 Task: For heading Calibri with Bold.  font size for heading24,  'Change the font style of data to'Bell MT.  and font size to 16,  Change the alignment of both headline & data to Align middle & Align Center.  In the sheet  Excel Worksheet Workbook Spreadsheet Sheet
Action: Mouse moved to (22, 114)
Screenshot: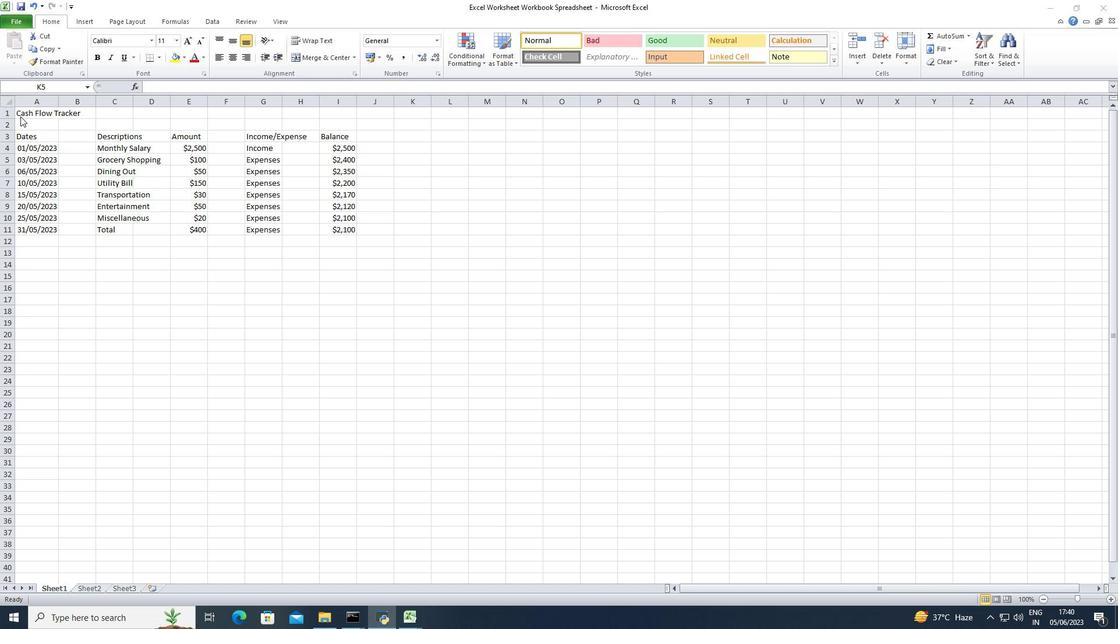 
Action: Mouse pressed left at (22, 114)
Screenshot: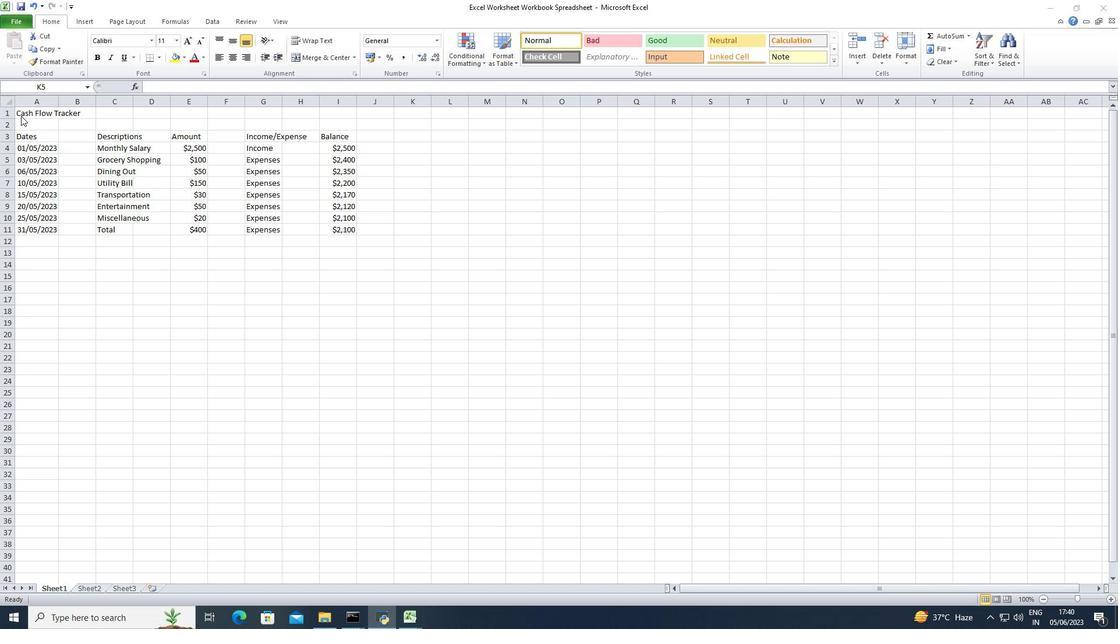 
Action: Mouse moved to (23, 114)
Screenshot: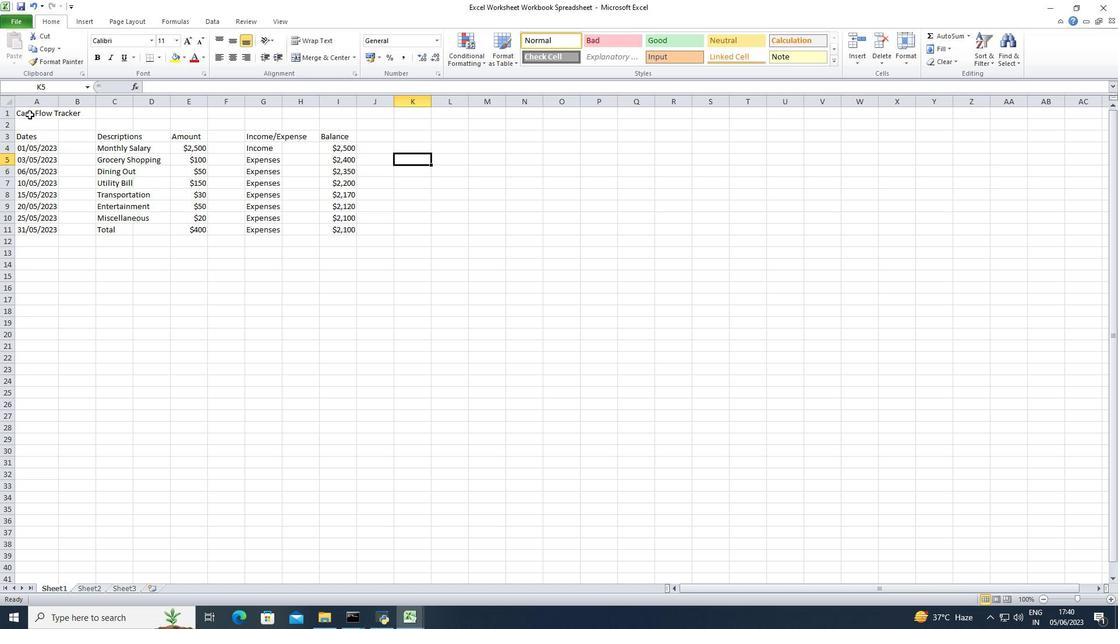 
Action: Mouse pressed left at (23, 114)
Screenshot: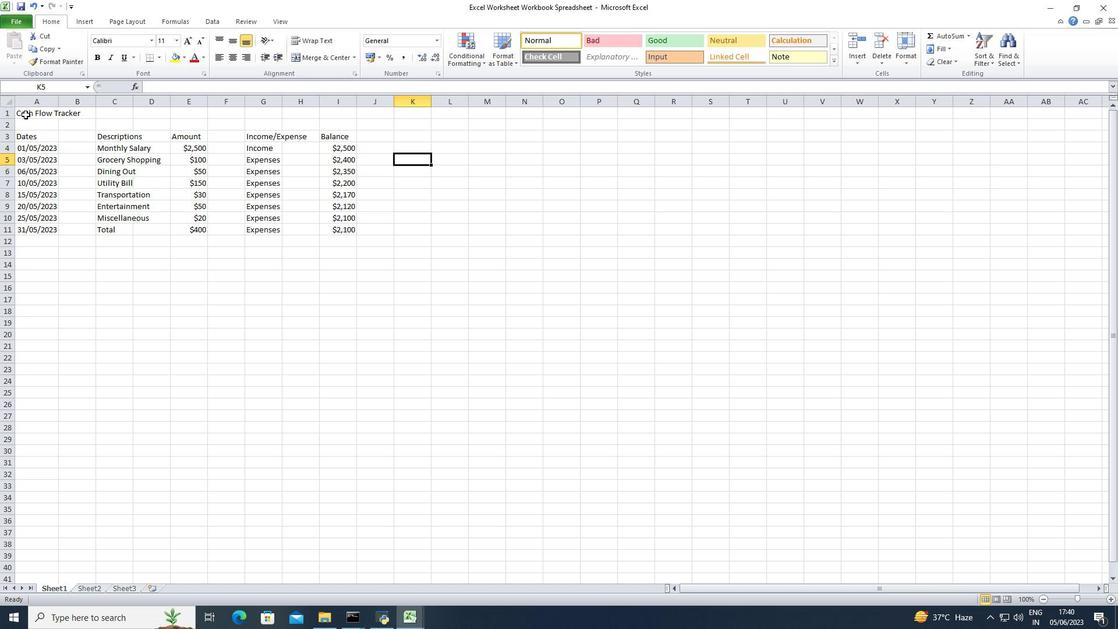 
Action: Mouse moved to (127, 43)
Screenshot: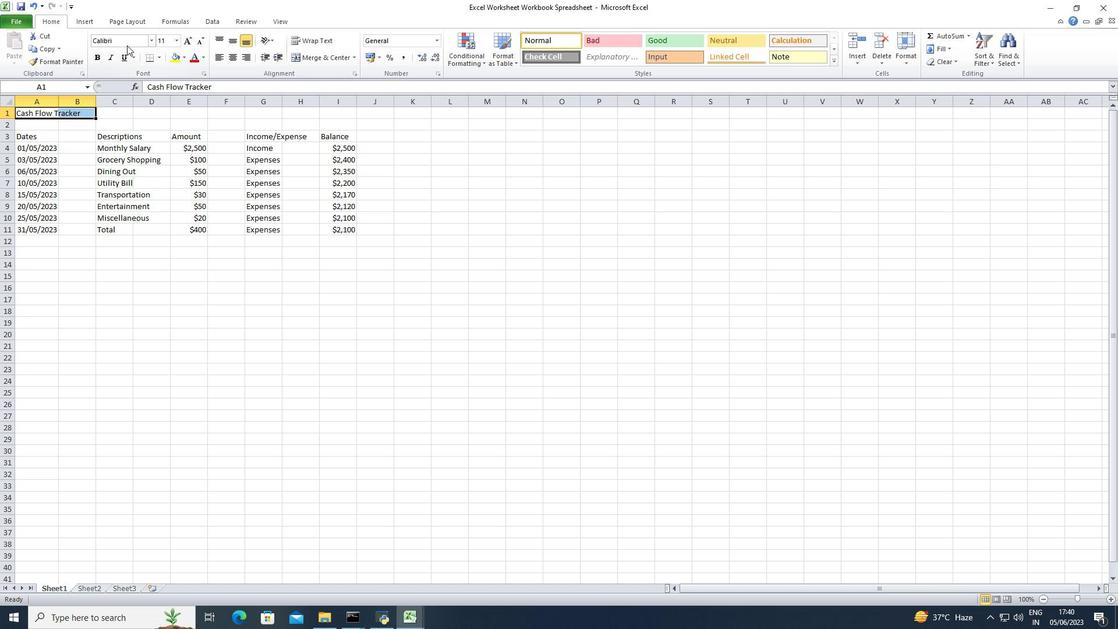 
Action: Mouse pressed left at (127, 43)
Screenshot: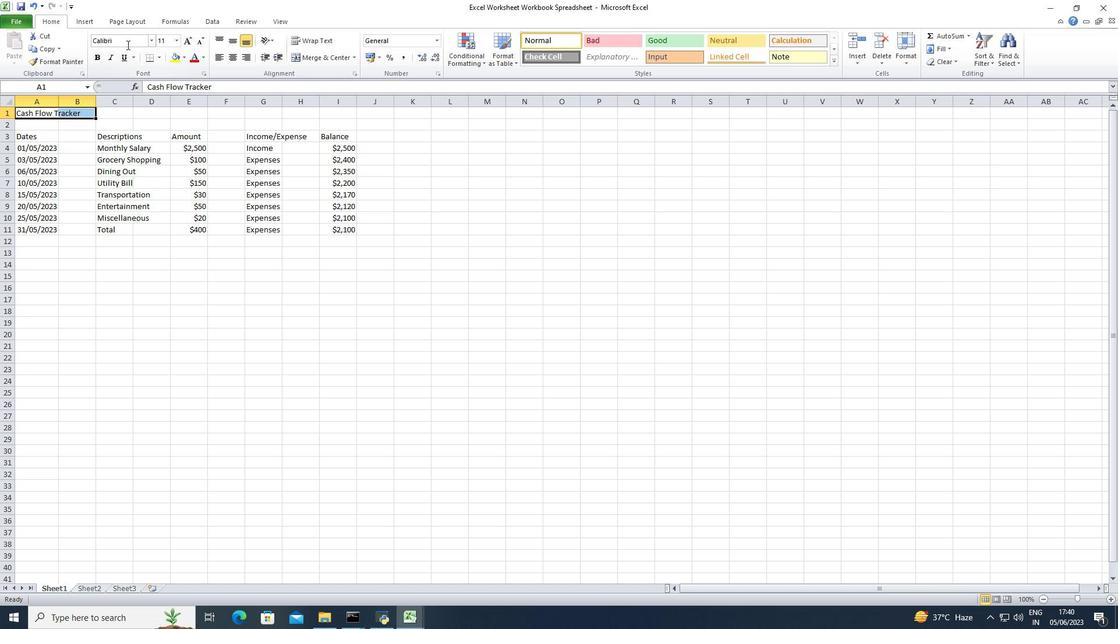 
Action: Key pressed <Key.enter>
Screenshot: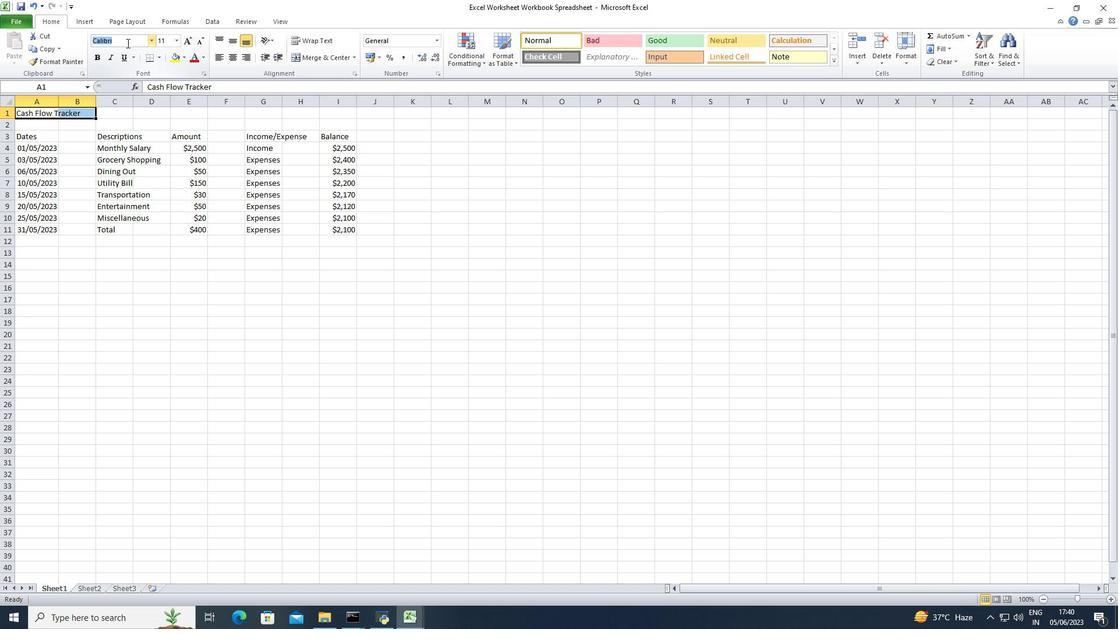 
Action: Mouse moved to (96, 63)
Screenshot: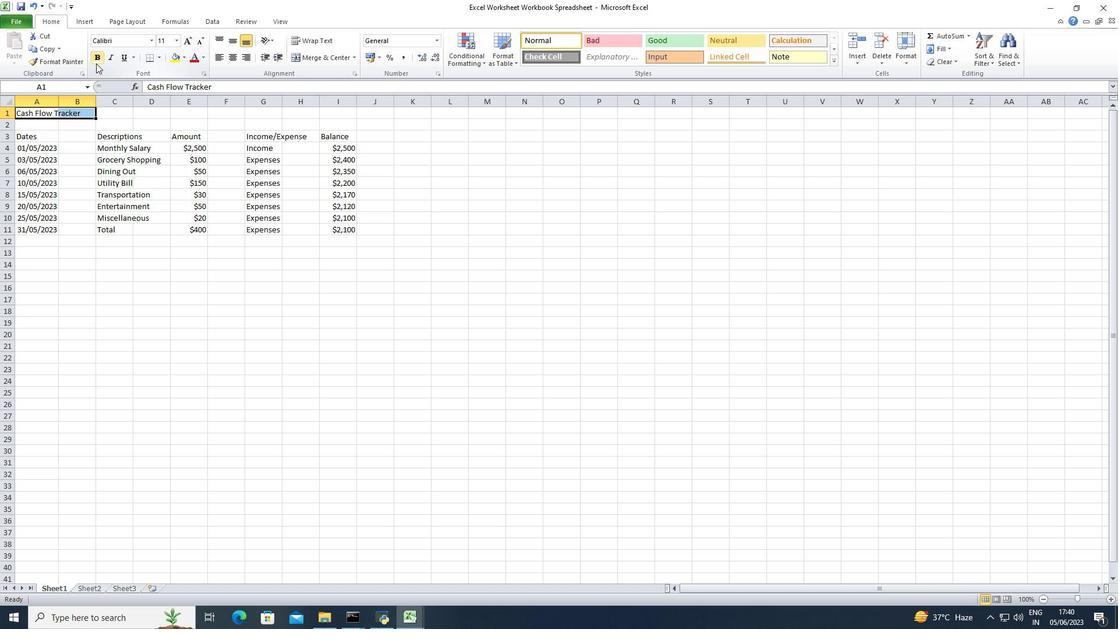 
Action: Mouse pressed left at (96, 63)
Screenshot: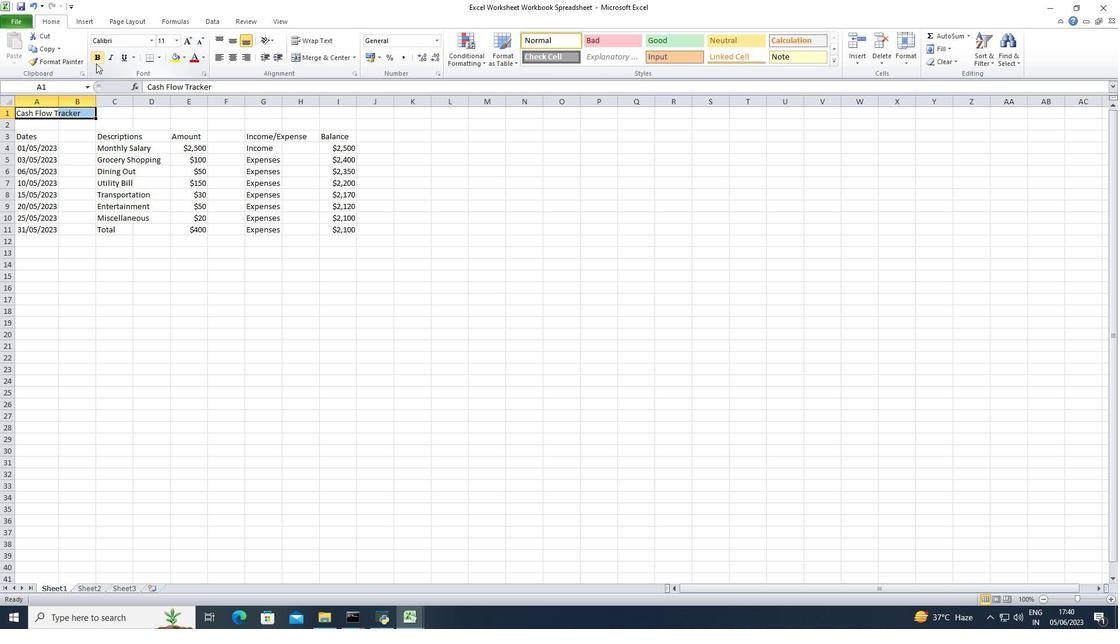 
Action: Mouse moved to (178, 43)
Screenshot: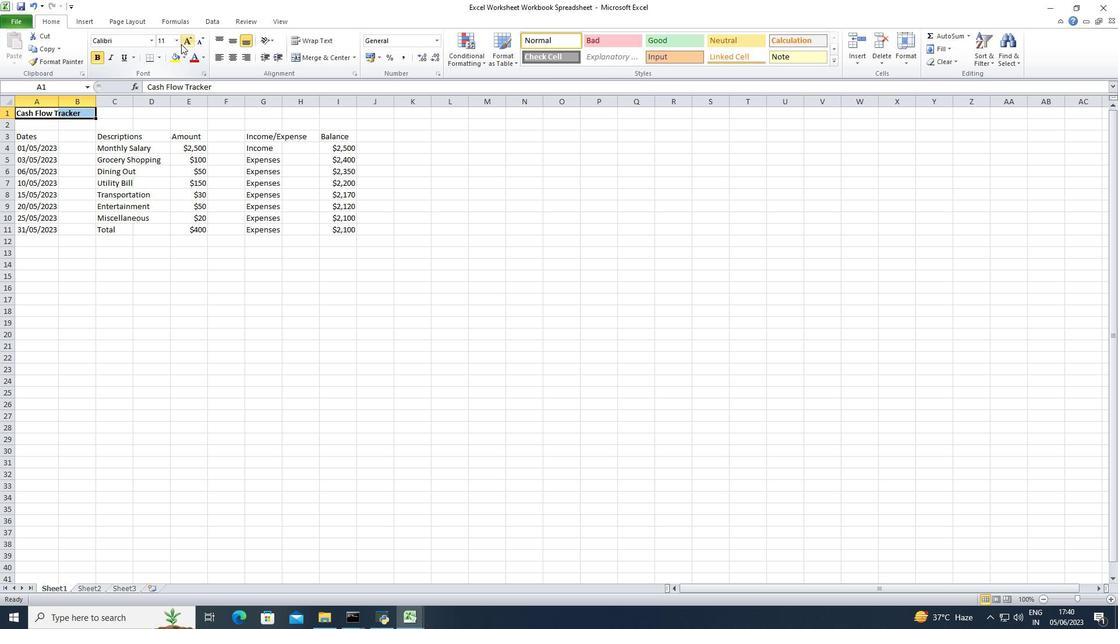 
Action: Mouse pressed left at (178, 43)
Screenshot: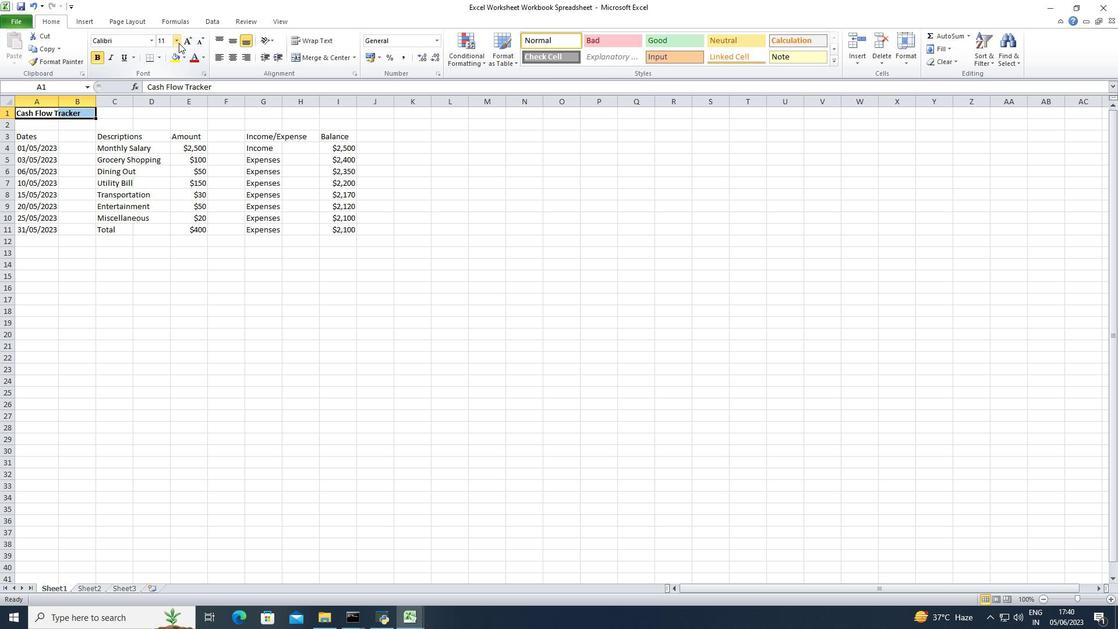 
Action: Mouse moved to (164, 150)
Screenshot: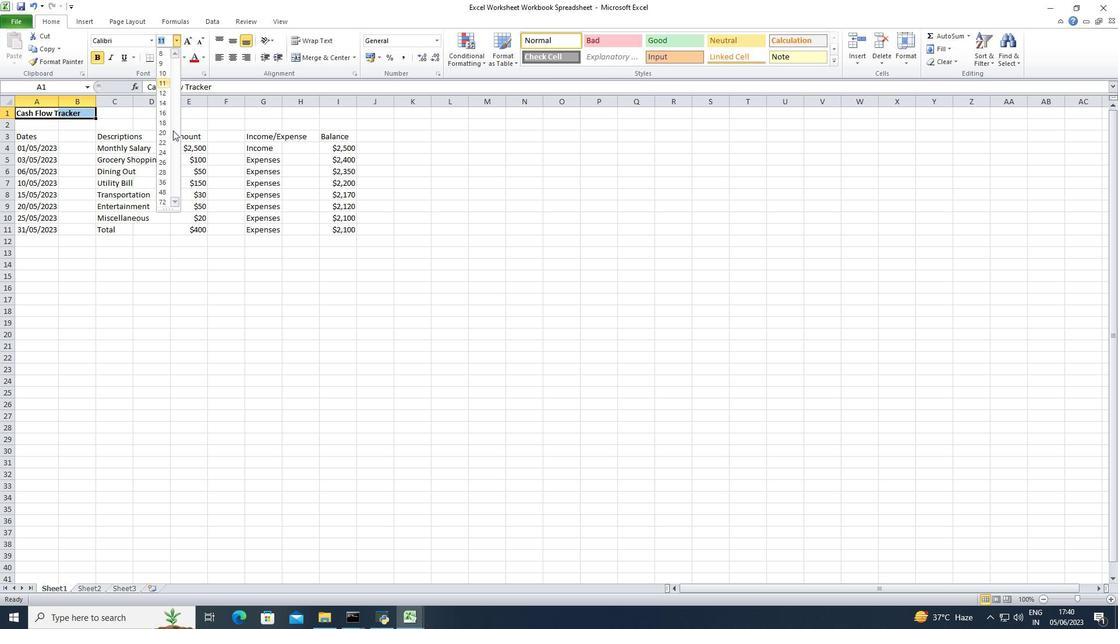 
Action: Mouse pressed left at (164, 150)
Screenshot: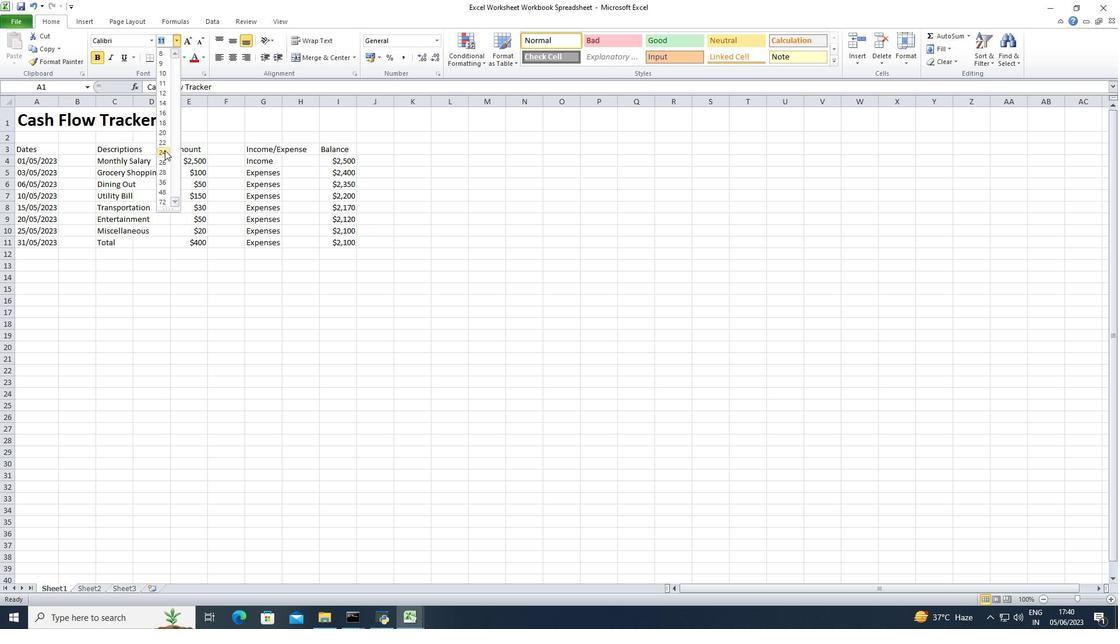
Action: Mouse moved to (42, 152)
Screenshot: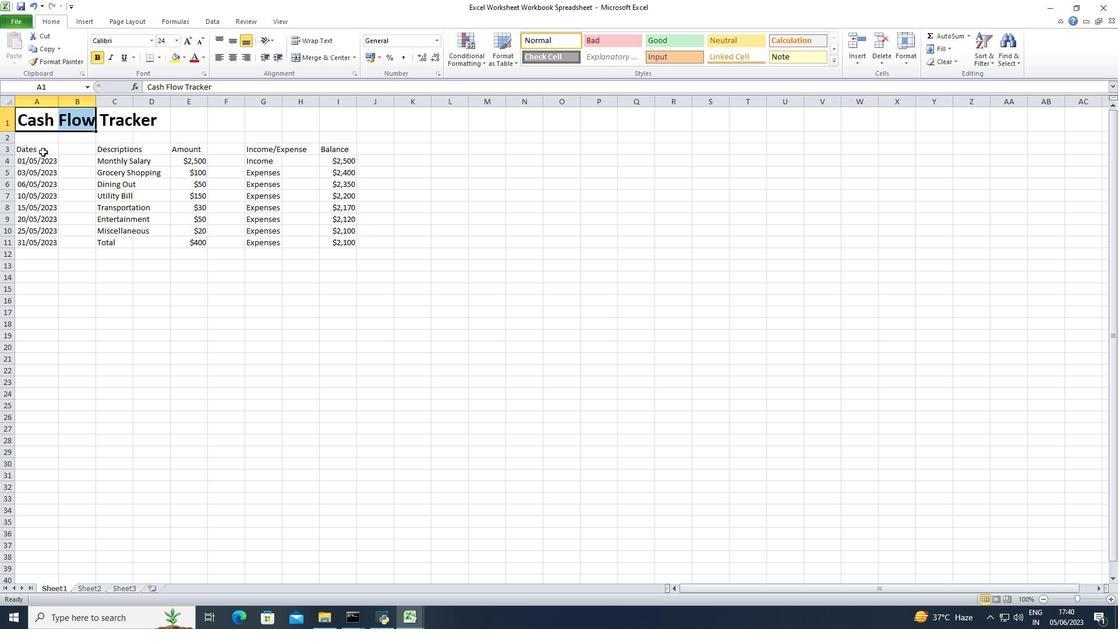 
Action: Mouse pressed left at (42, 152)
Screenshot: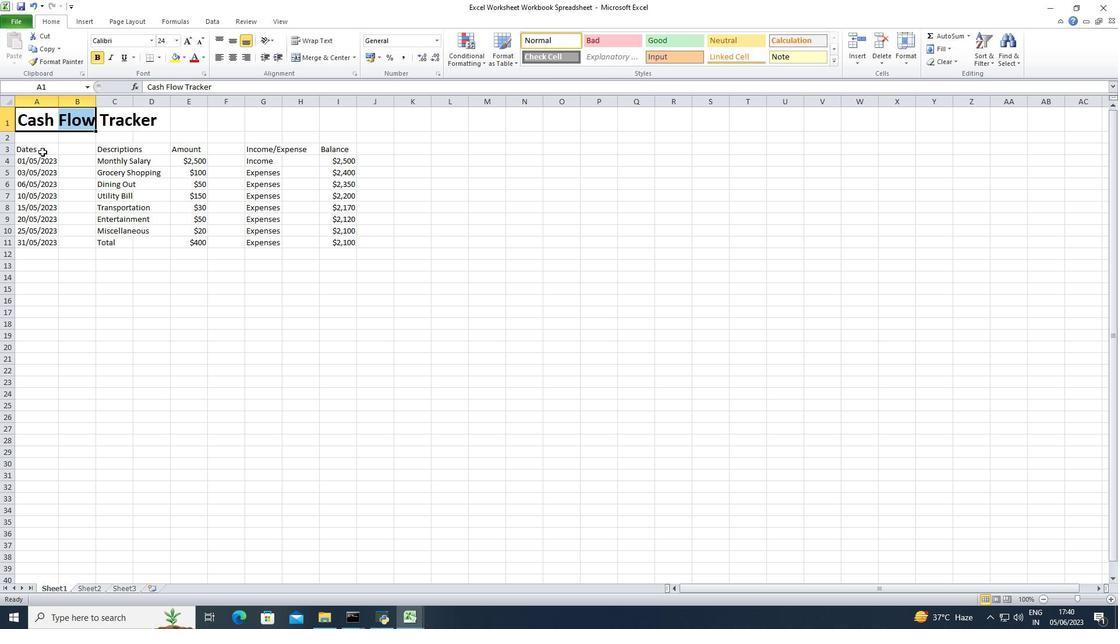 
Action: Mouse moved to (114, 37)
Screenshot: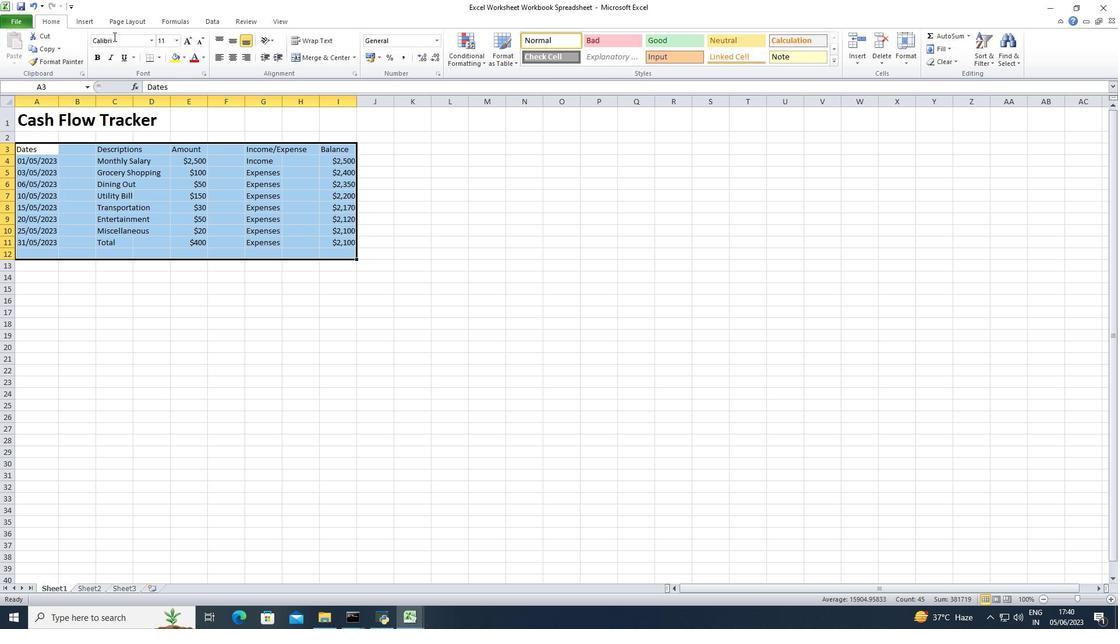 
Action: Mouse pressed left at (114, 37)
Screenshot: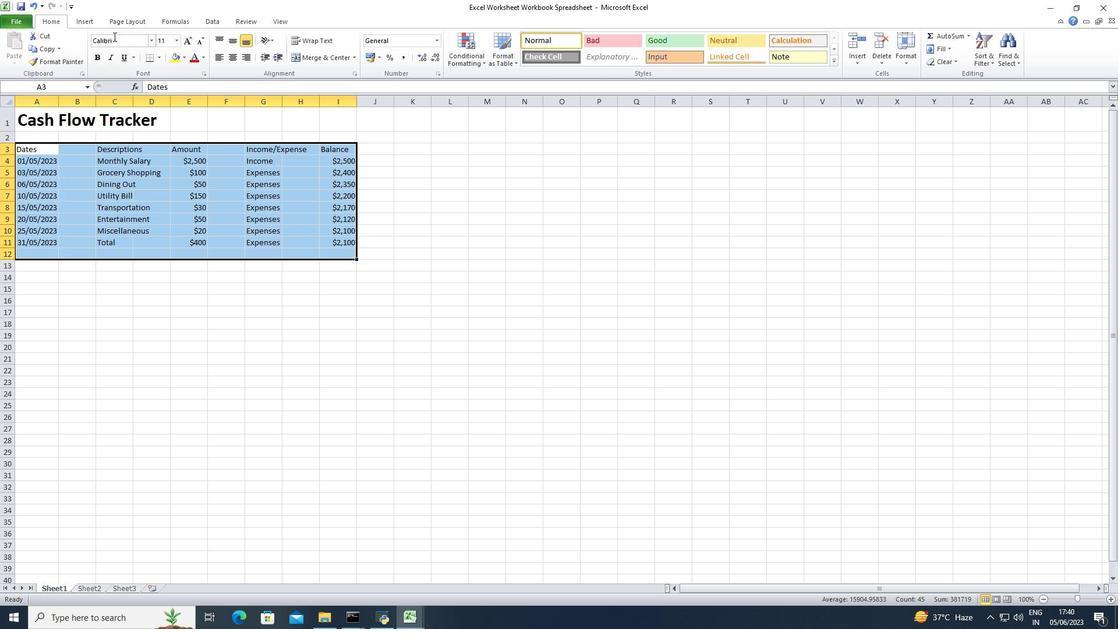 
Action: Key pressed <Key.shift>Bell
Screenshot: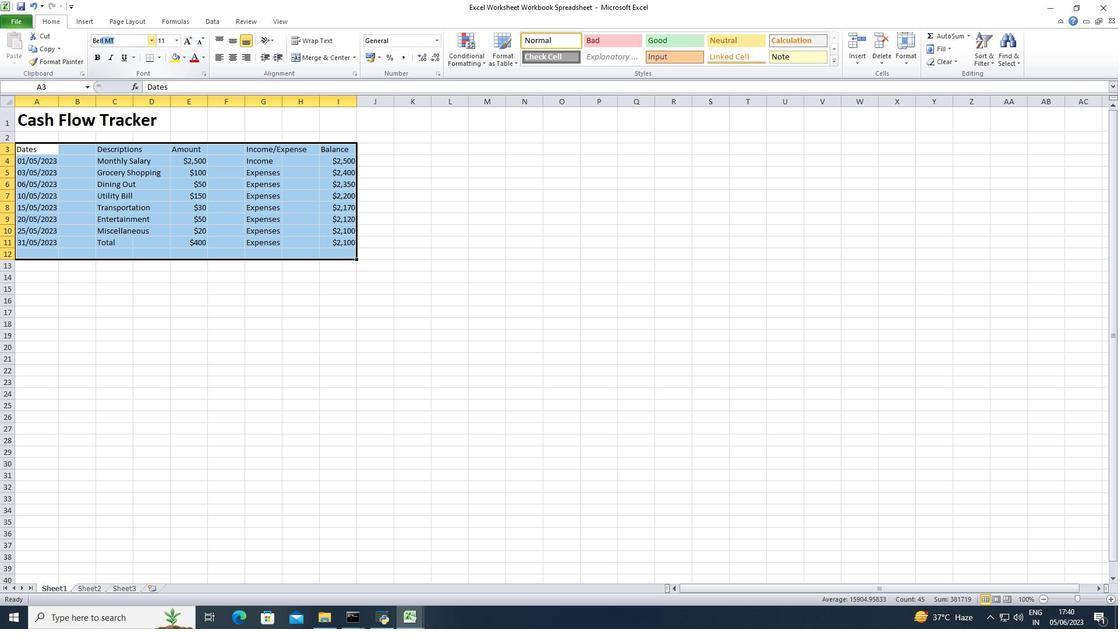 
Action: Mouse moved to (115, 38)
Screenshot: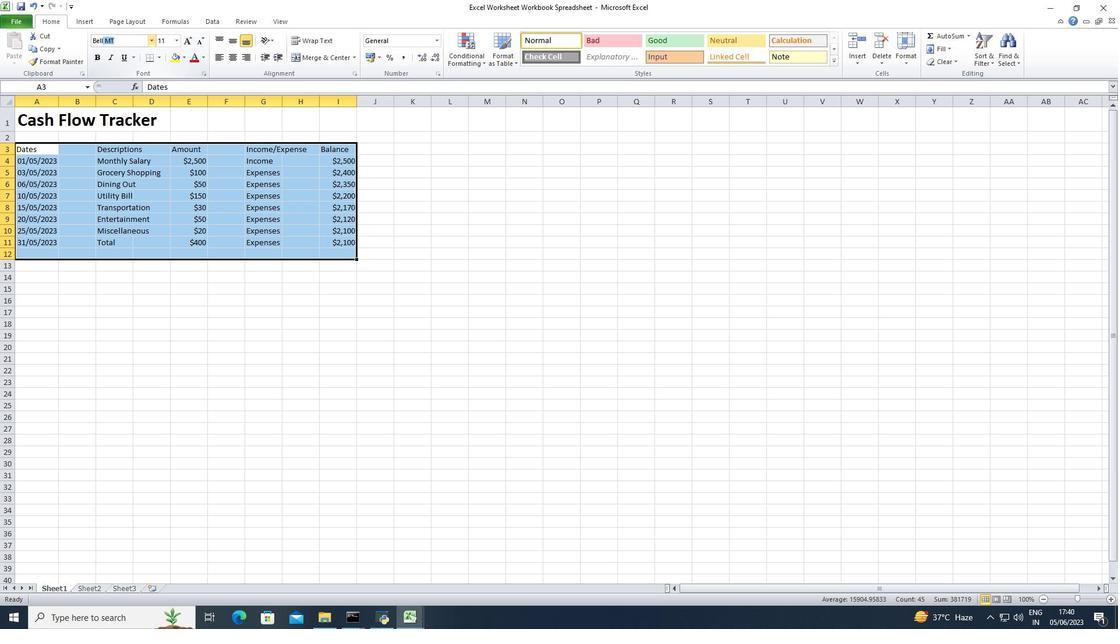 
Action: Key pressed <Key.enter>
Screenshot: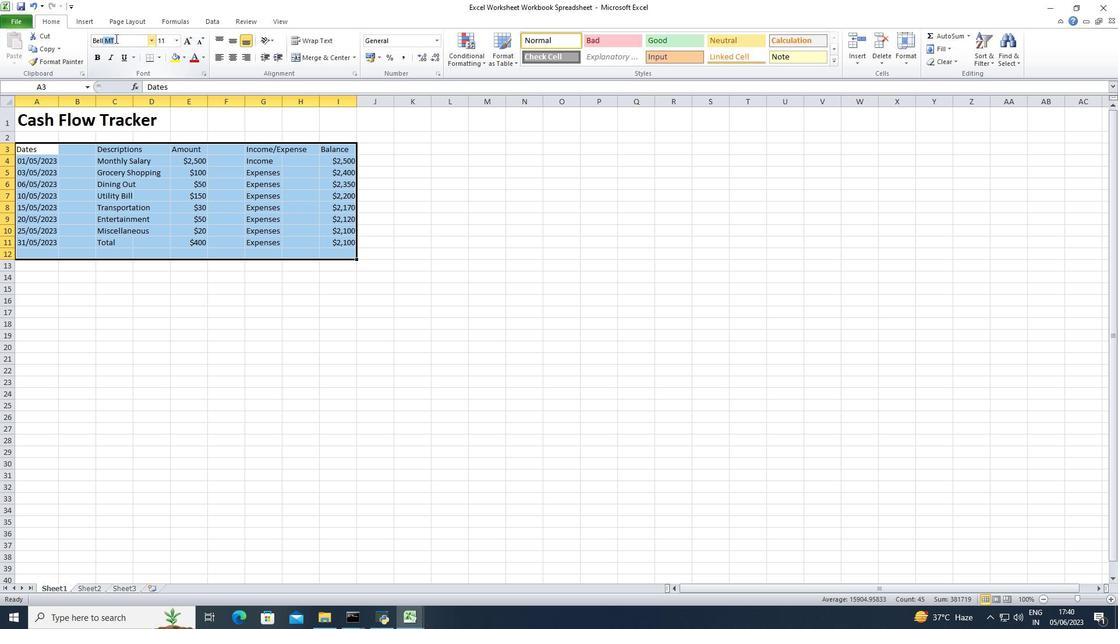 
Action: Mouse moved to (180, 39)
Screenshot: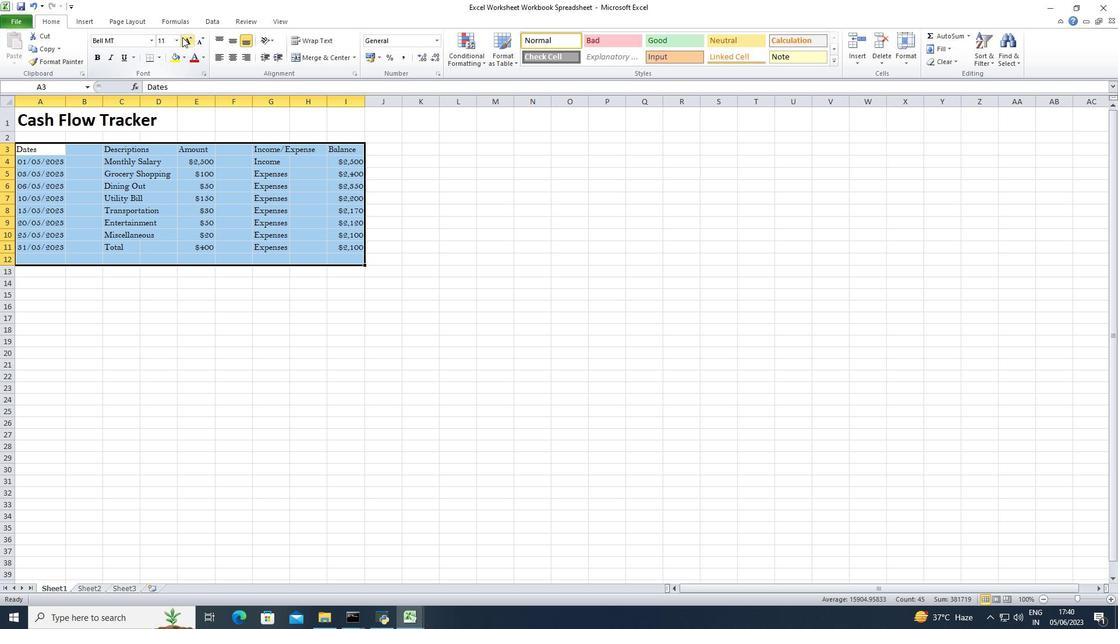 
Action: Mouse pressed left at (180, 39)
Screenshot: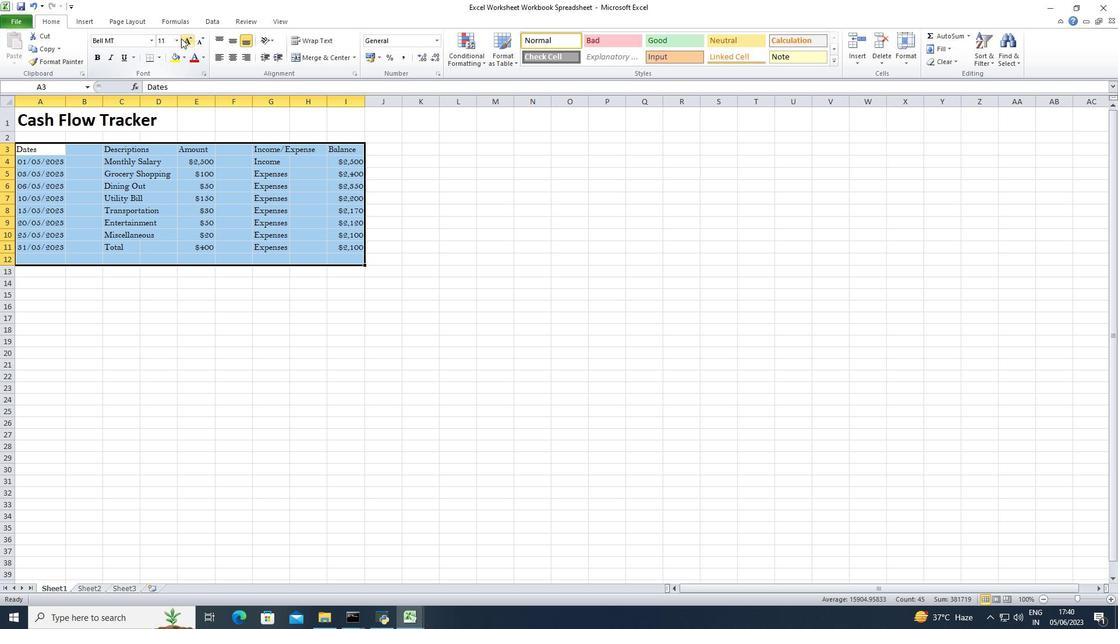 
Action: Mouse moved to (165, 110)
Screenshot: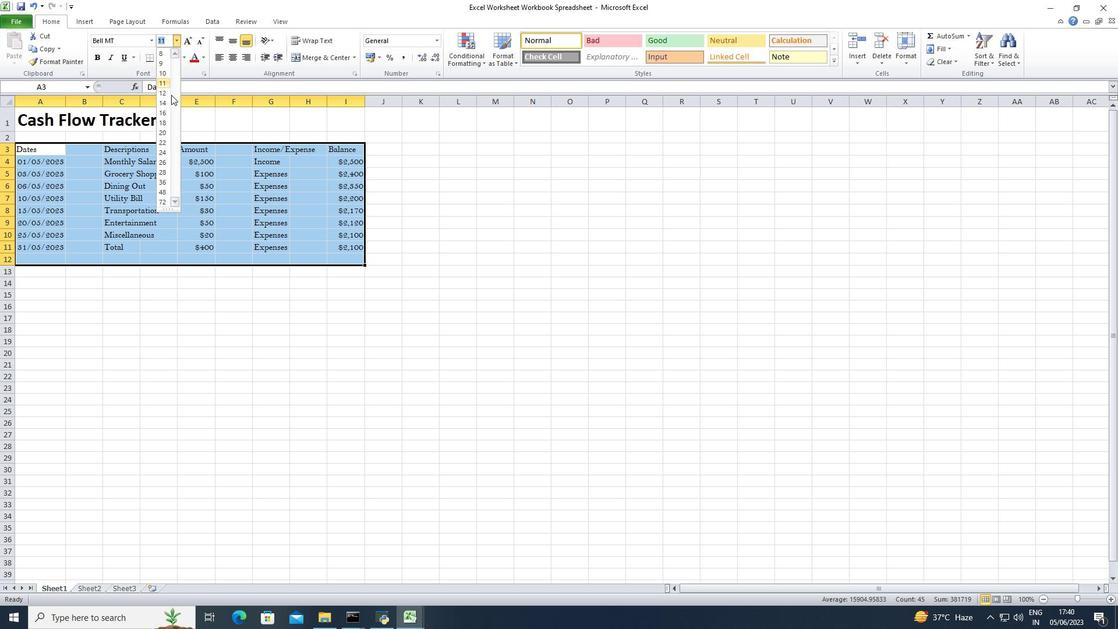 
Action: Mouse pressed left at (165, 110)
Screenshot: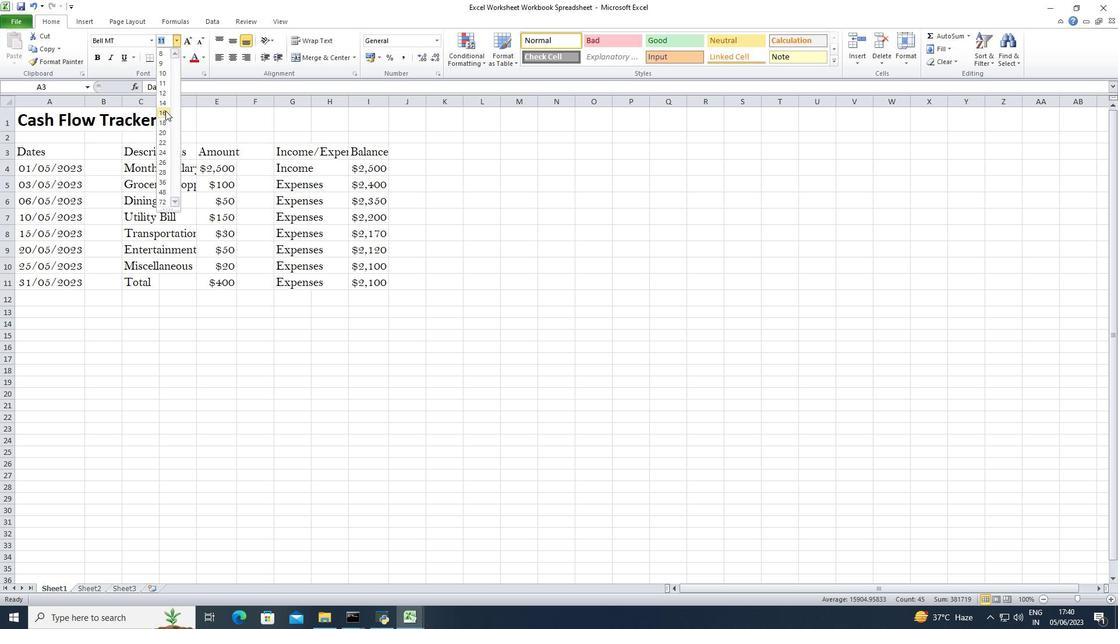 
Action: Mouse moved to (234, 60)
Screenshot: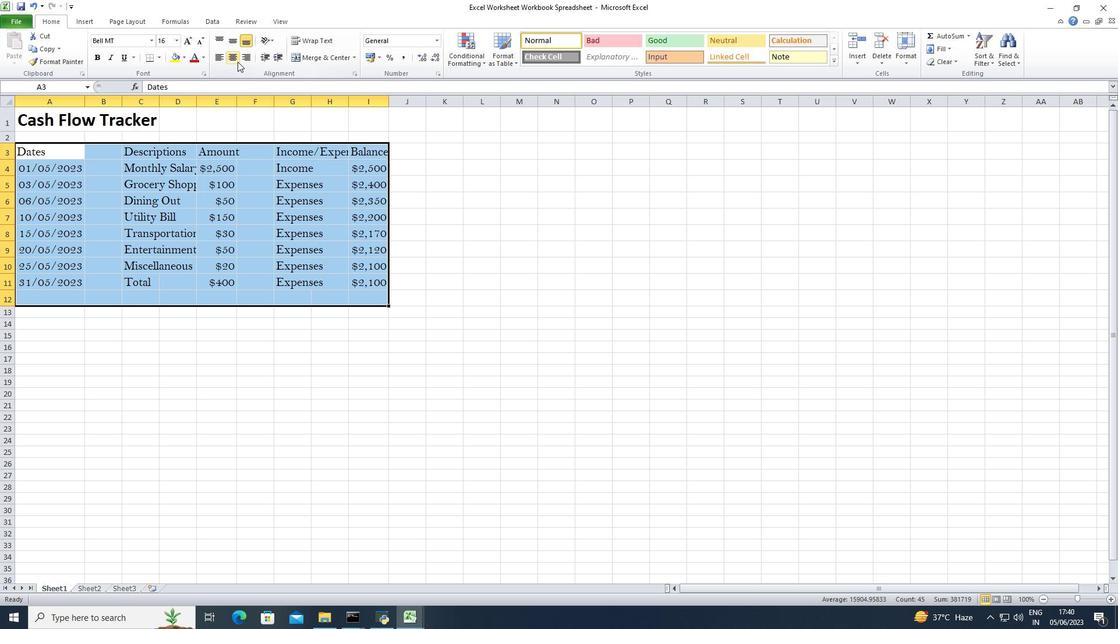 
Action: Mouse pressed left at (234, 60)
Screenshot: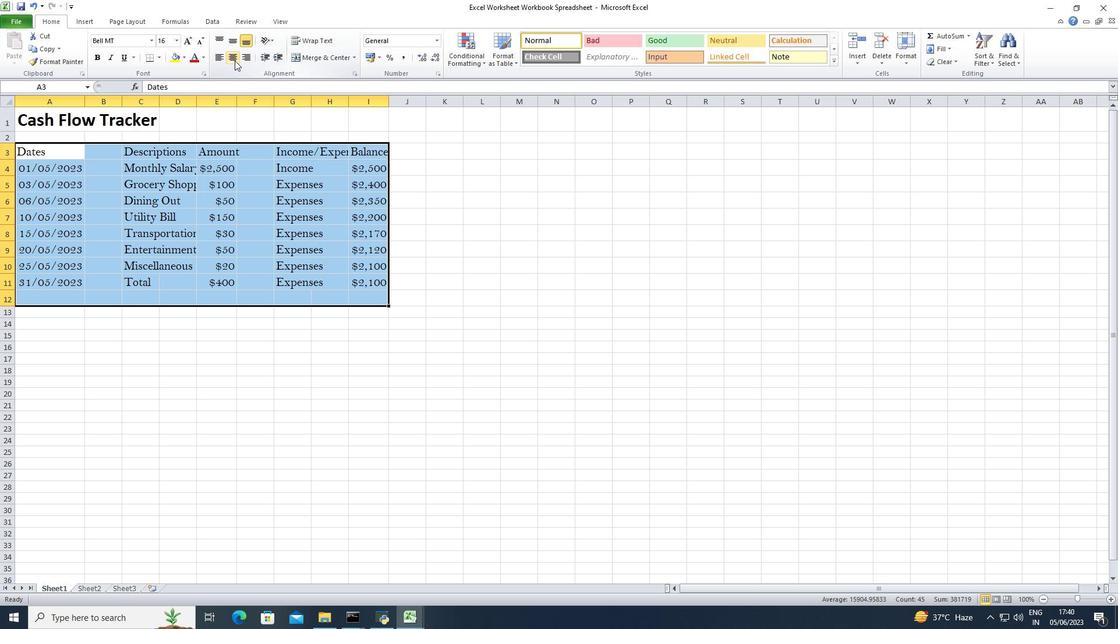 
Action: Mouse moved to (40, 122)
Screenshot: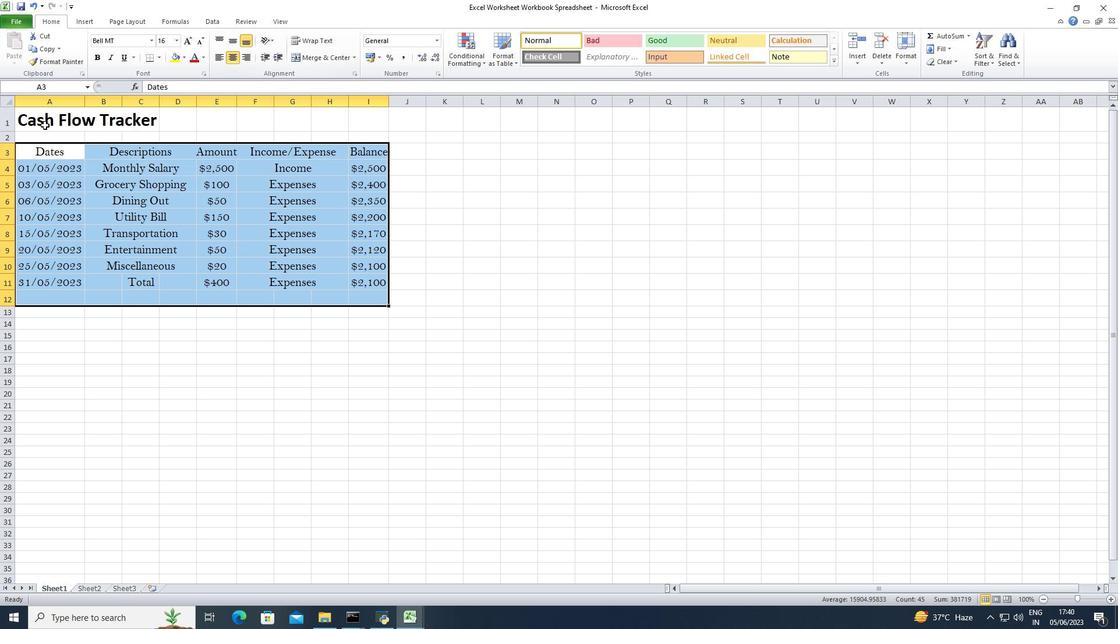 
Action: Mouse pressed left at (40, 122)
Screenshot: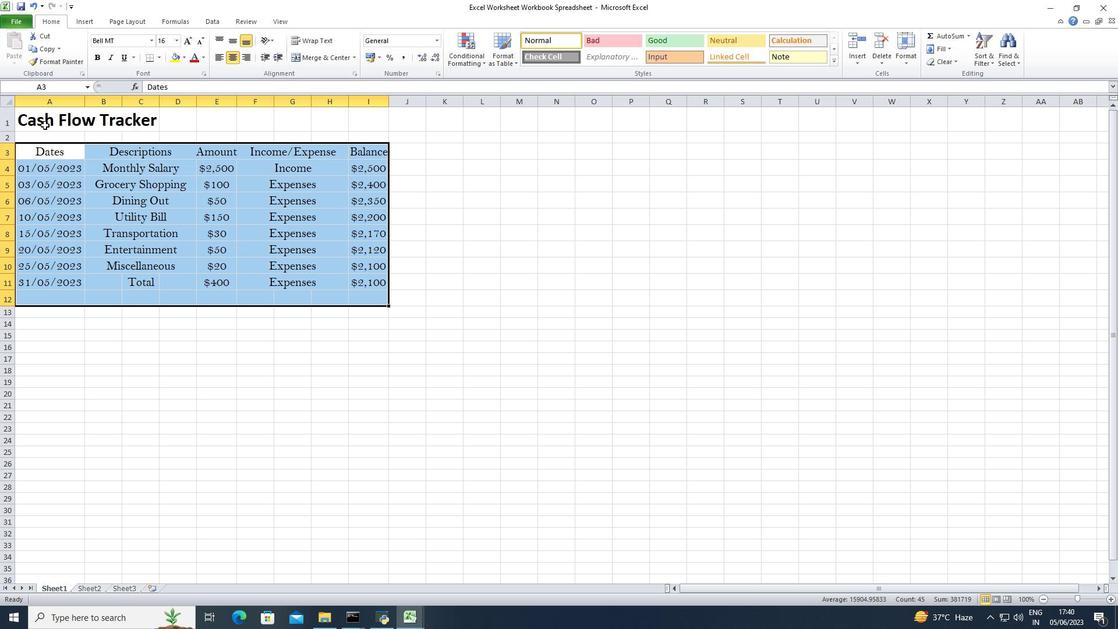 
Action: Mouse moved to (231, 59)
Screenshot: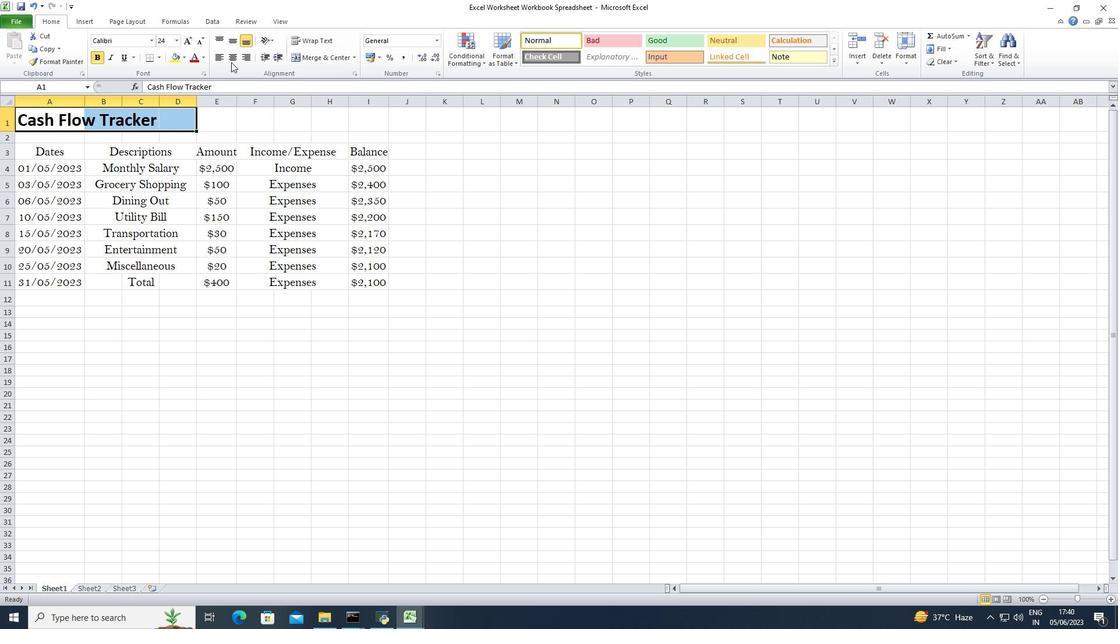 
Action: Mouse pressed left at (231, 59)
Screenshot: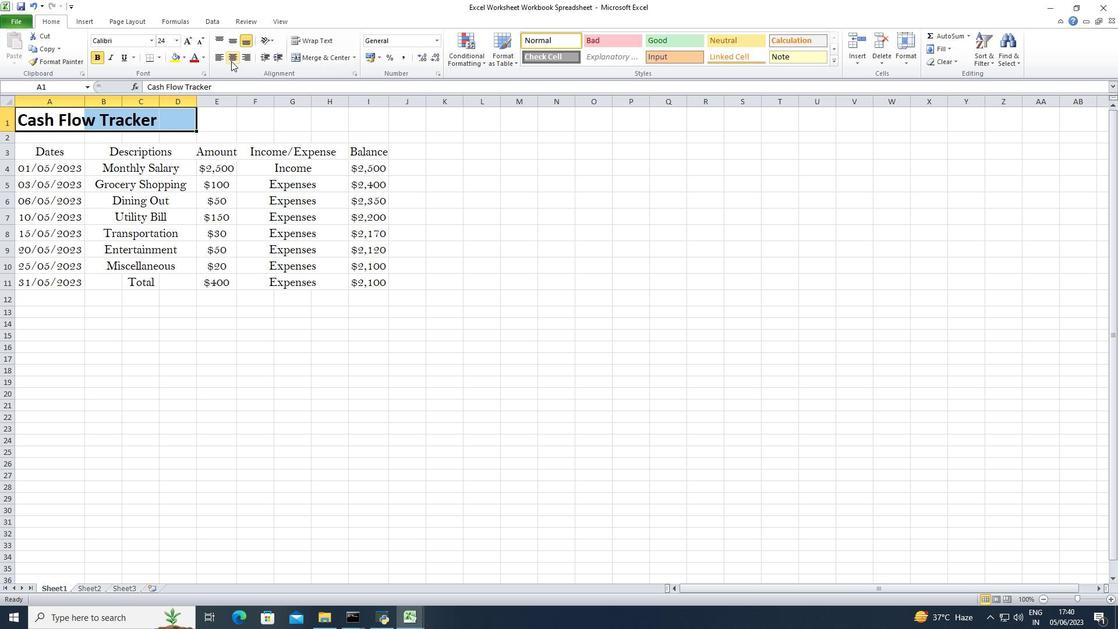 
Action: Mouse moved to (85, 106)
Screenshot: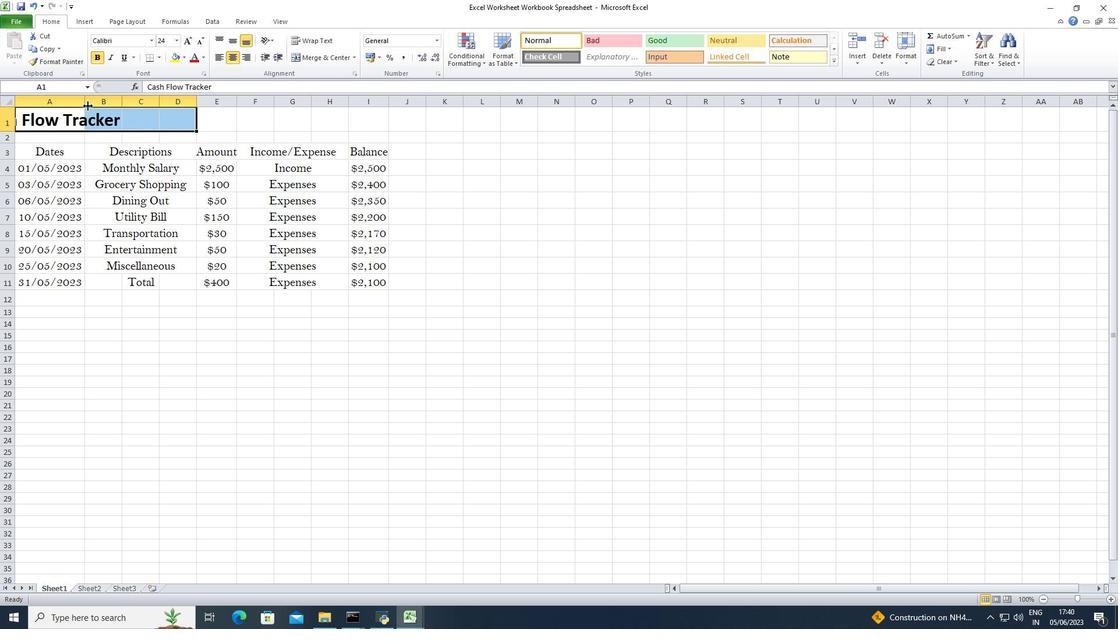 
Action: Mouse pressed left at (85, 106)
Screenshot: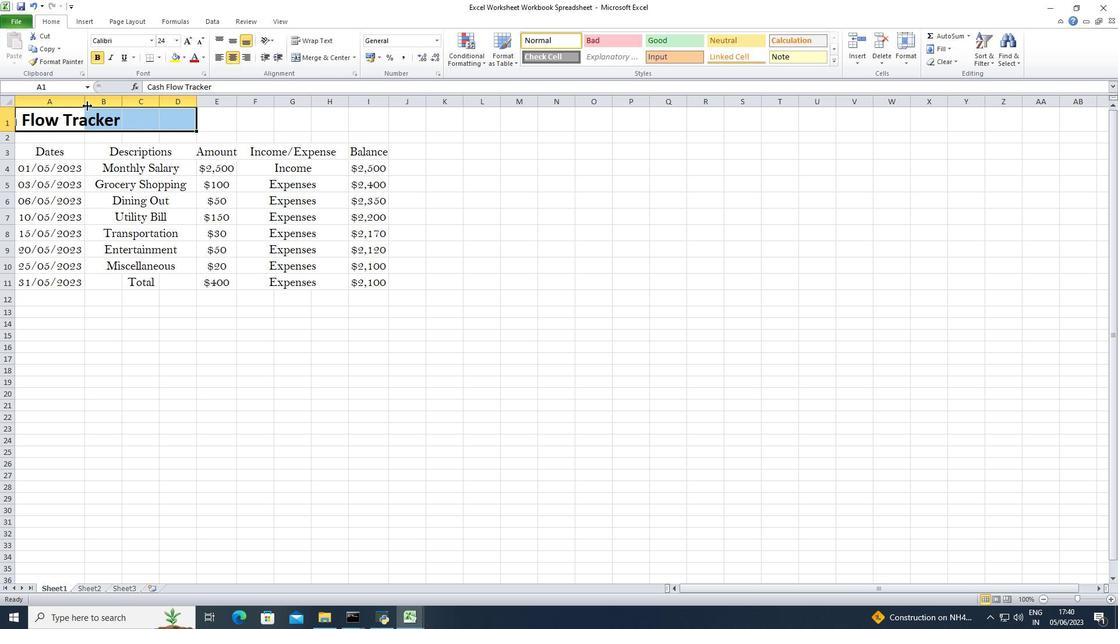 
Action: Mouse moved to (650, 215)
Screenshot: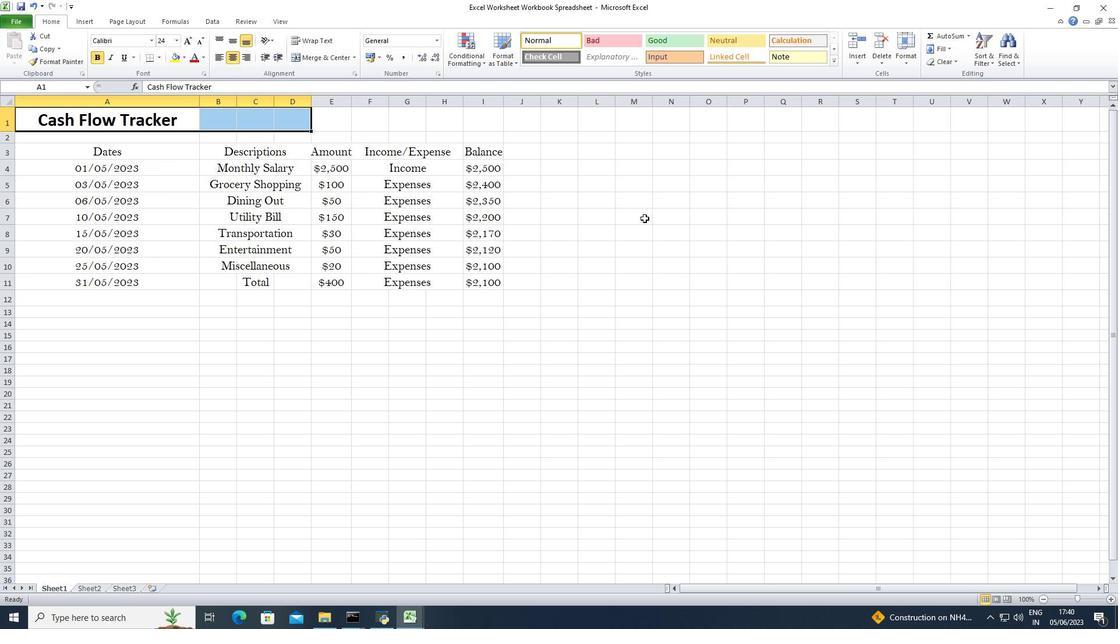 
Action: Mouse pressed left at (650, 215)
Screenshot: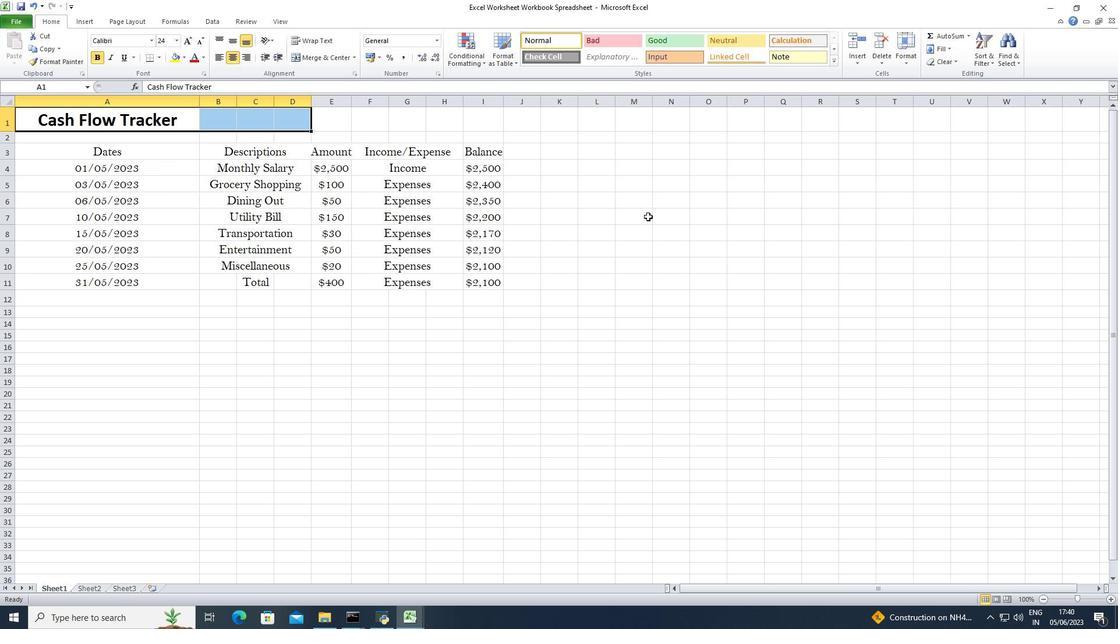 
